 Task: Plot the phase portrait of a nonlinear differential equation with multiple equilibrium points.
Action: Mouse moved to (128, 30)
Screenshot: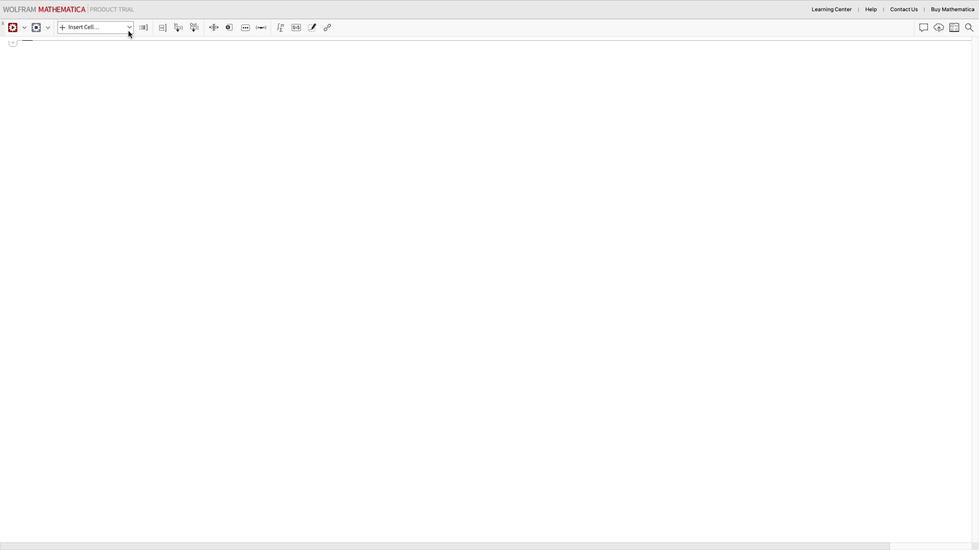 
Action: Mouse pressed left at (128, 30)
Screenshot: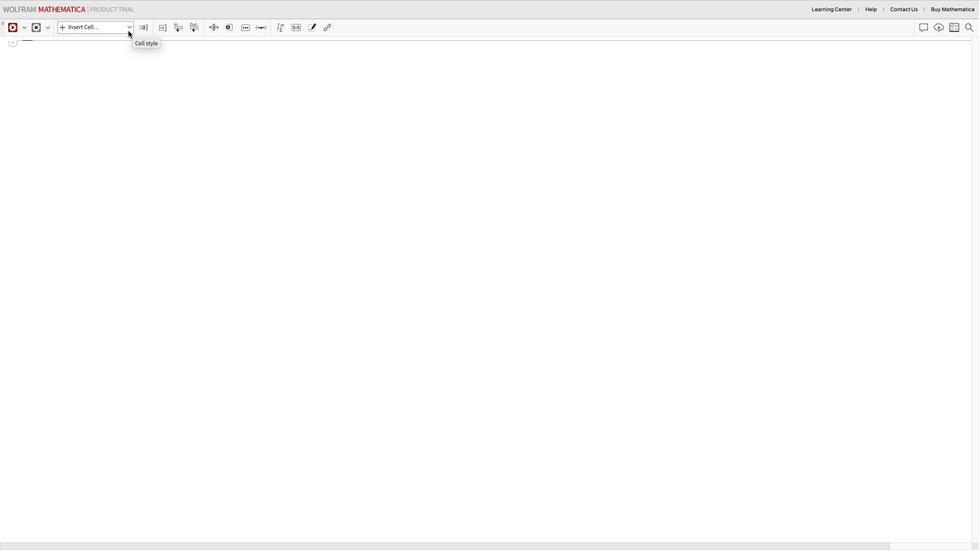 
Action: Mouse moved to (85, 46)
Screenshot: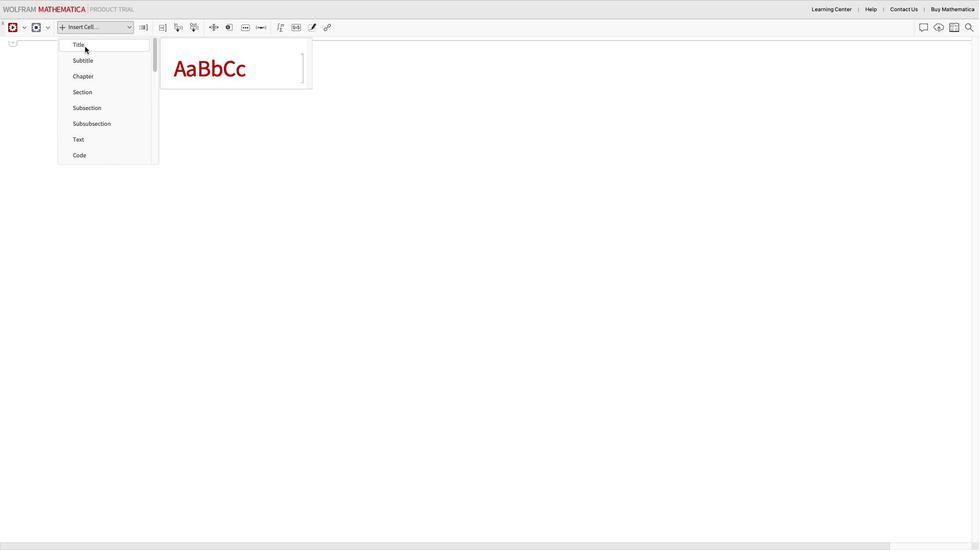 
Action: Mouse pressed left at (85, 46)
Screenshot: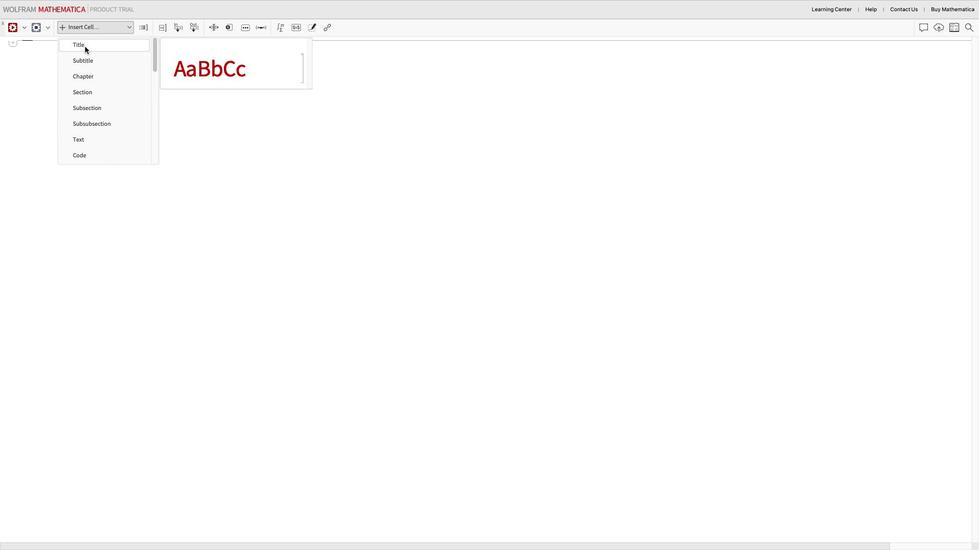 
Action: Mouse moved to (104, 79)
Screenshot: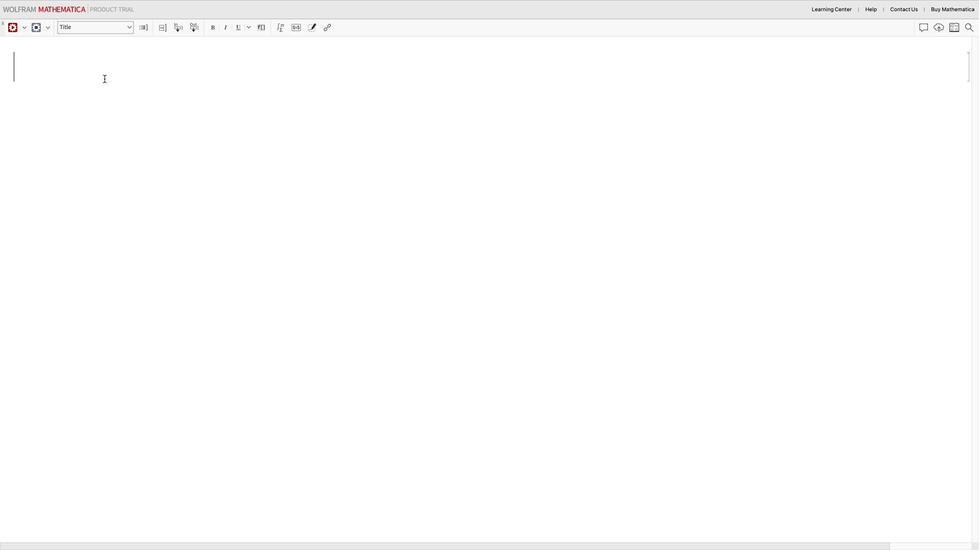 
Action: Mouse pressed left at (104, 79)
Screenshot: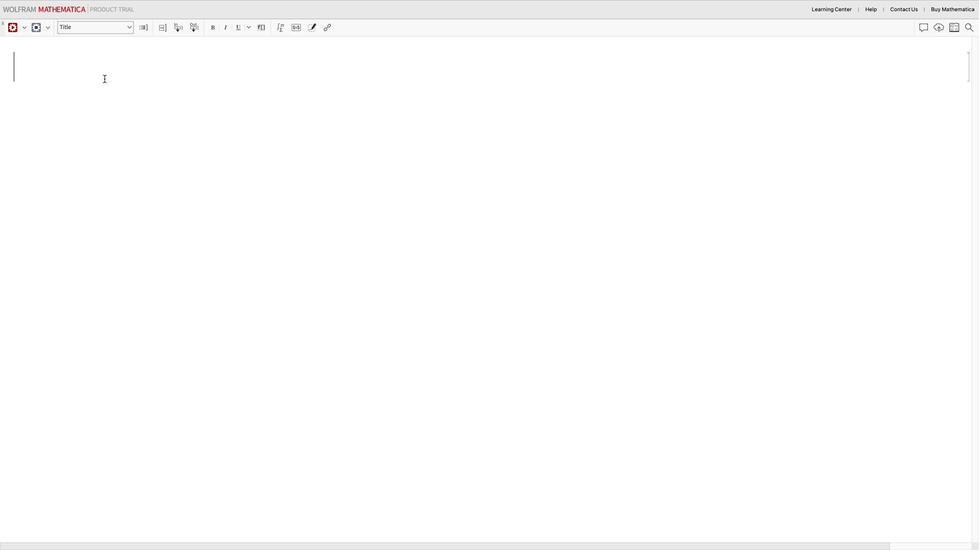 
Action: Mouse moved to (131, 29)
Screenshot: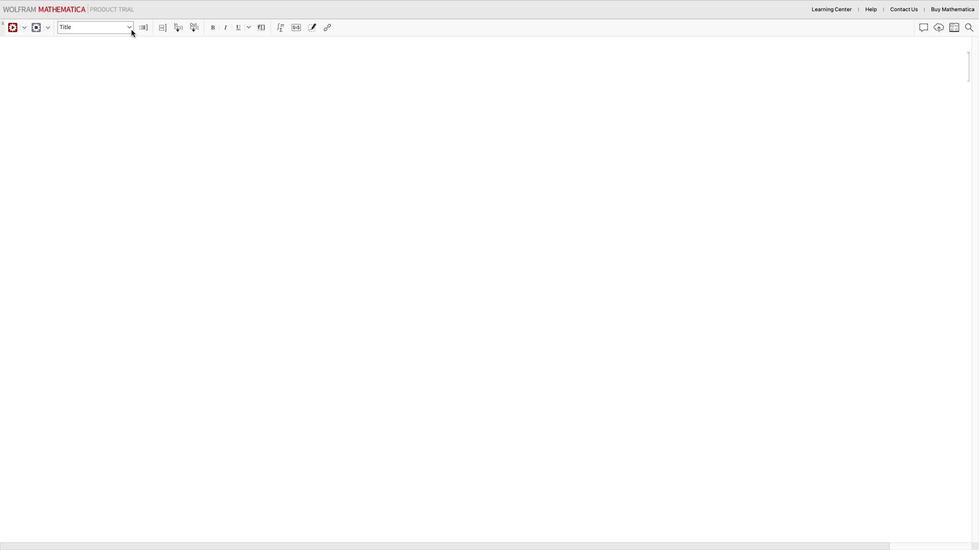 
Action: Mouse pressed left at (131, 29)
Screenshot: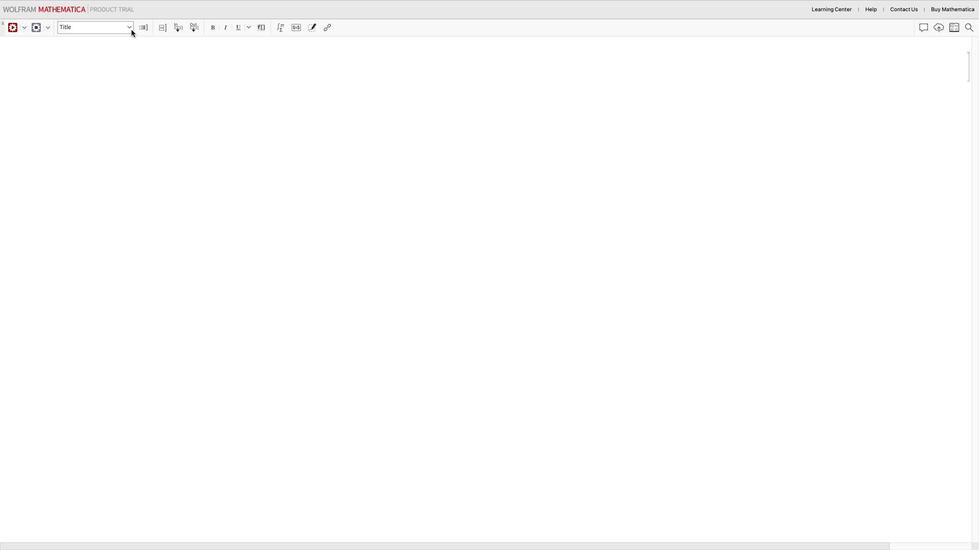
Action: Mouse moved to (83, 161)
Screenshot: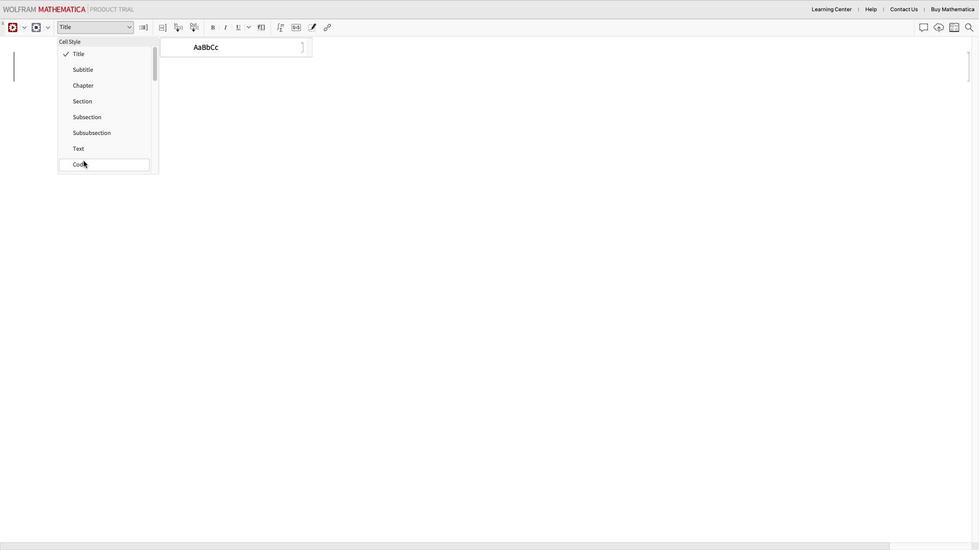 
Action: Mouse pressed left at (83, 161)
Screenshot: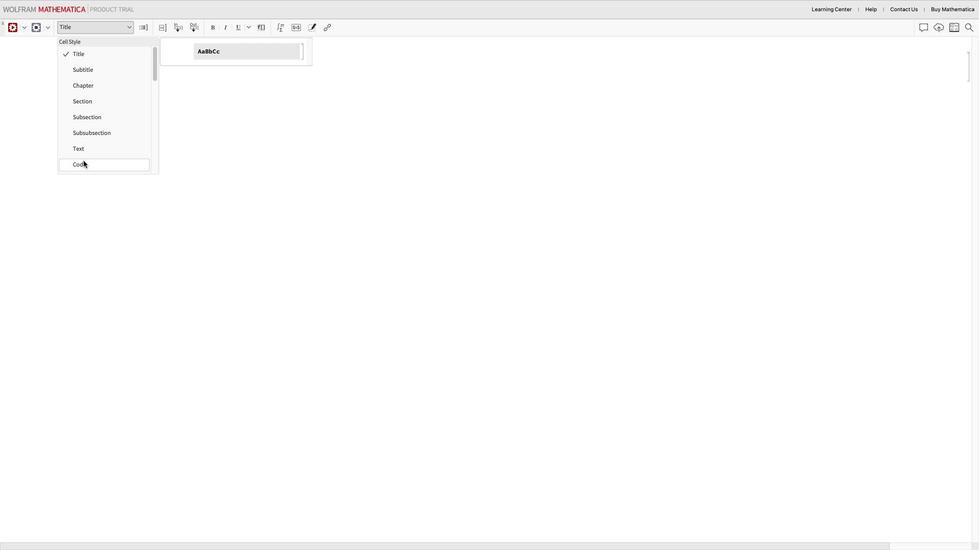 
Action: Mouse moved to (94, 49)
Screenshot: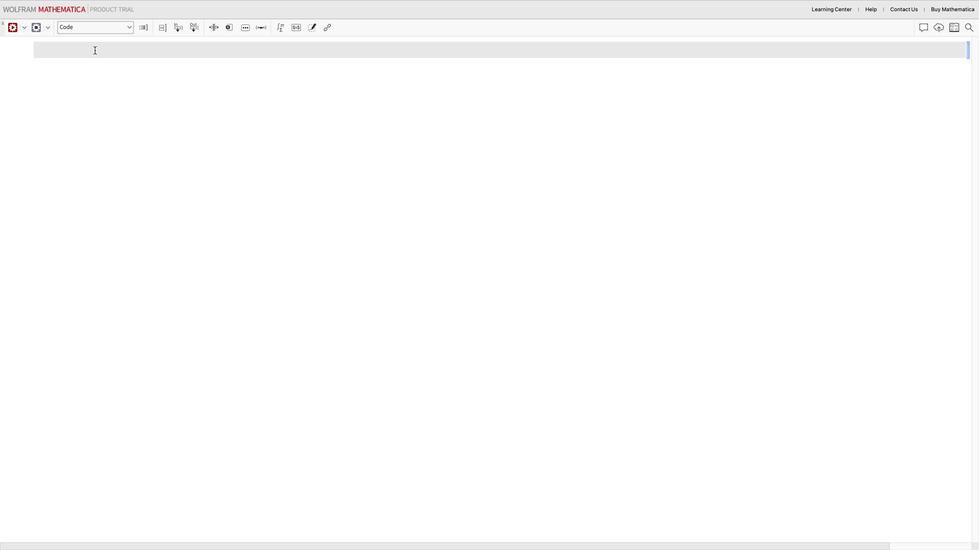 
Action: Mouse pressed left at (94, 49)
Screenshot: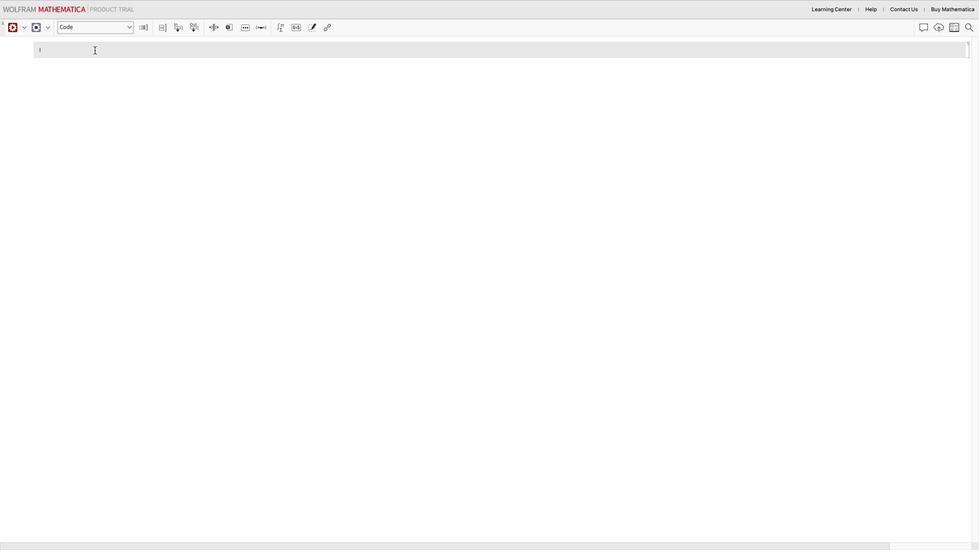 
Action: Mouse moved to (216, 240)
Screenshot: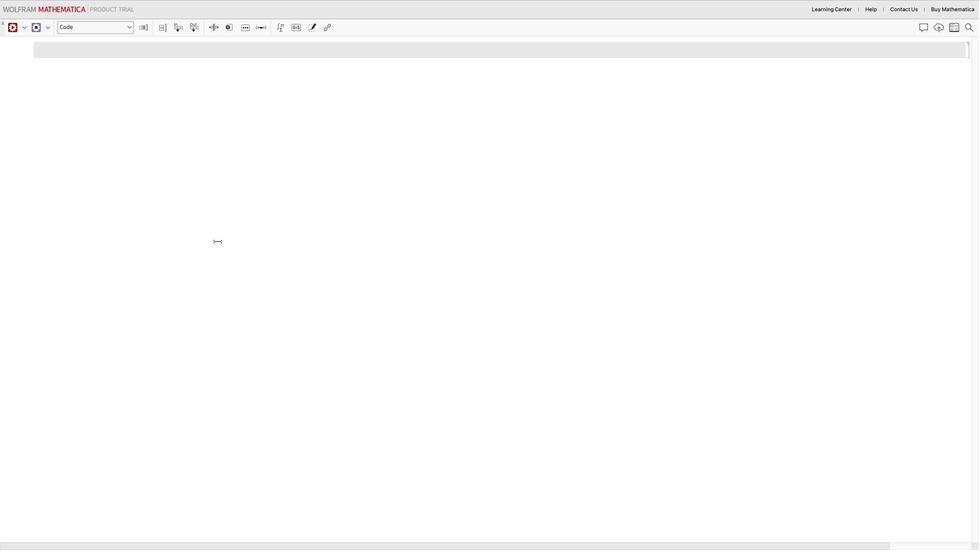 
Action: Key pressed 'f''[''x'Key.shift_r'_'',''y'Key.shift_r'_'Key.rightKey.spaceKey.shift_r':''='Key.space'x''-''y''-''x'Key.shift_r'^''3'Key.enter'g''[''x'Key.shift_r'_'',''y'Key.shift_r'_'Key.rightKey.spaceKey.shift_r':''='Key.space'x''+''y''-''y'Key.shift_r'^''3'Key.enterKey.enterKey.shift_r'S''t''r''e''a''m'Key.shift_r'P''l''o''t'Key.enter'['Key.shift_r'{''f''[''x'',''y'']'',''g''[''x'',''y'']'Key.leftKey.leftKey.rightKey.rightKey.right','Key.shift_r'{''x'',''-''2'',''2'Key.right','Key.shift_r'{''y'',''2'',''-''2'Key.right','Key.shift_r'S''t''r''e''a''m'Key.shift_r'P''o''i''n''t''s'Key.enterKey.shift_r'D'Key.shift_rKey.backspaceKey.shift_r'F''i''n''e'','Key.spaceKey.shift_r'S''t''r''e''a''m'Key.shift_r'S''t''y''l''e'Key.enterKey.shift_r'L''i''g''h''t'Key.shift_r'G''r''a''y'','Key.spaceKey.shift_r'E''p''i''l''o''g'Key.enterKey.shift_r'{'Key.shift_r'R''e''d'','Key.spaceKey.shift_r'P''o''i''n''t'Key.shift_r'S''i''z''e''[''0''.''0''2'']'','Key.spaceKey.shift_r'P''o''i''n''t'Key.enter'['Key.shift_r'{'Key.shift_r'{''0'',''0'Key.right','Key.shift_r'{''1'',''1'Key.shift_r'}'','Key.shift_r'{''-''1'',''1'Key.rightKey.rightKey.rightKey.right'.'Key.backspace','Key.enterKey.shift_r'F''r''a''m''e'Key.shift_r'L''a''b''e''l'Key.enterKey.shift_r'{'Key.shift_r'"''x'Key.shift_r'"'','Key.shift_r'"''y'Key.shift_r'"'Key.right','Key.spaceKey.shift_r'P''l''o''t'Key.shift_r'L''a''b''e''l'Key.enterKey.shift_r'"'Key.shift_r'P''h''a''s''e'Key.spaceKey.shift_r'P''o''t''r''a''i''t'Key.space'w''i''t''h'Key.leftKey.leftKey.leftKey.leftKey.leftKey.leftKey.leftKey.leftKey.leftKey.left'r'Key.rightKey.rightKey.rightKey.rightKey.rightKey.rightKey.rightKey.rightKey.rightKey.rightKey.spaceKey.shift_r'E''q''u''i''l''i''b''r''i''u''m'Key.spaceKey.shift_r'P''o''i''n''t''s'Key.rightKey.rightKey.spaceKey.leftKey.leftKey.leftKey.leftKey.leftKey.leftKey.rightKey.rightKey.rightKey.rightKey.rightKey.shift_rKey.enter
Screenshot: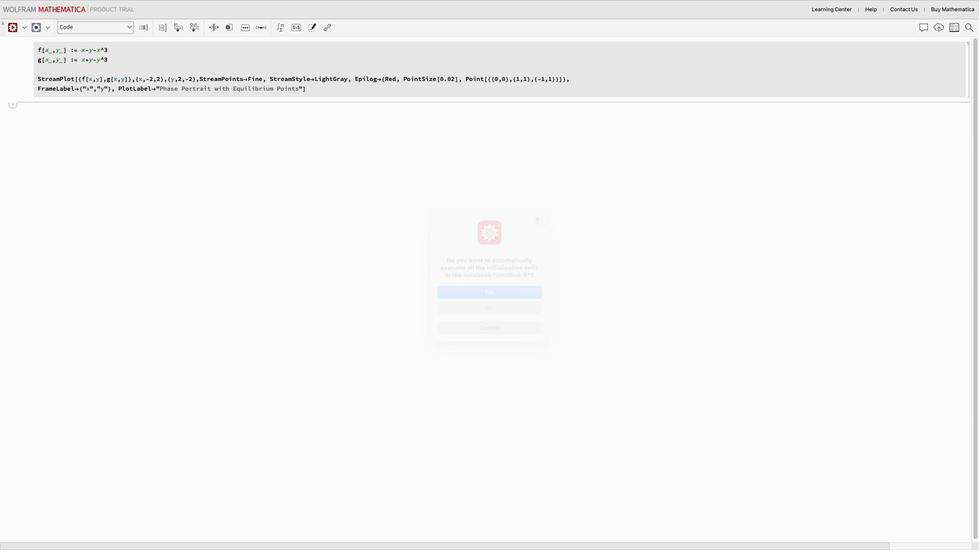 
Action: Mouse moved to (480, 298)
Screenshot: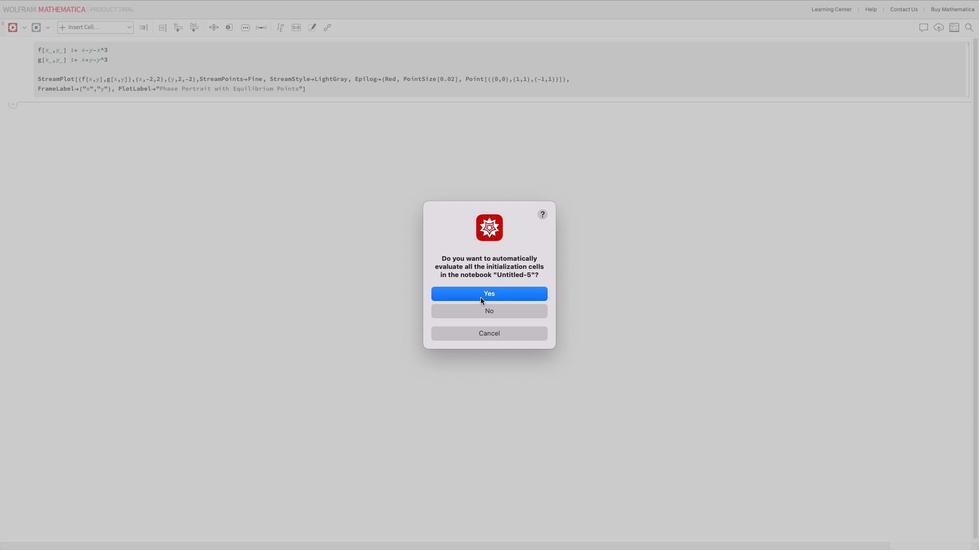 
Action: Mouse pressed left at (480, 298)
Screenshot: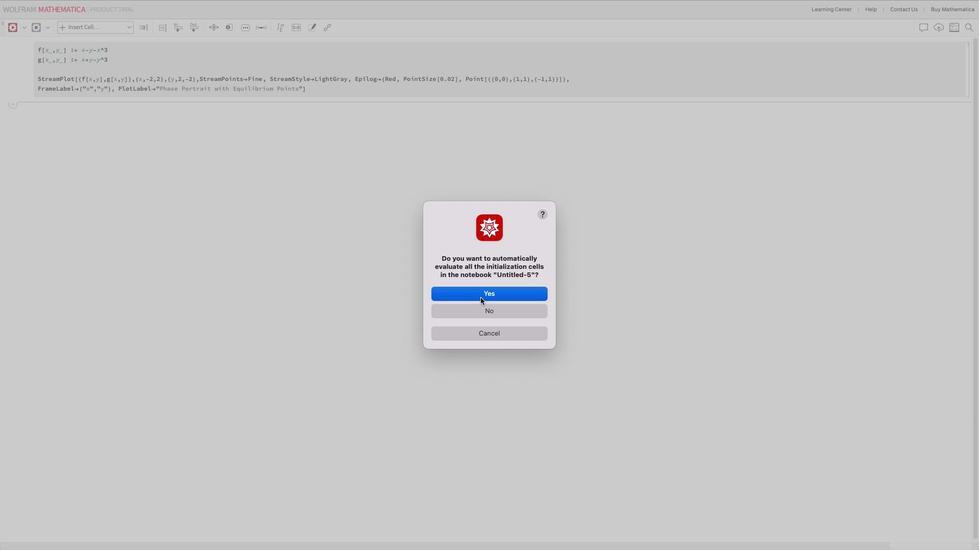 
Action: Mouse moved to (199, 262)
Screenshot: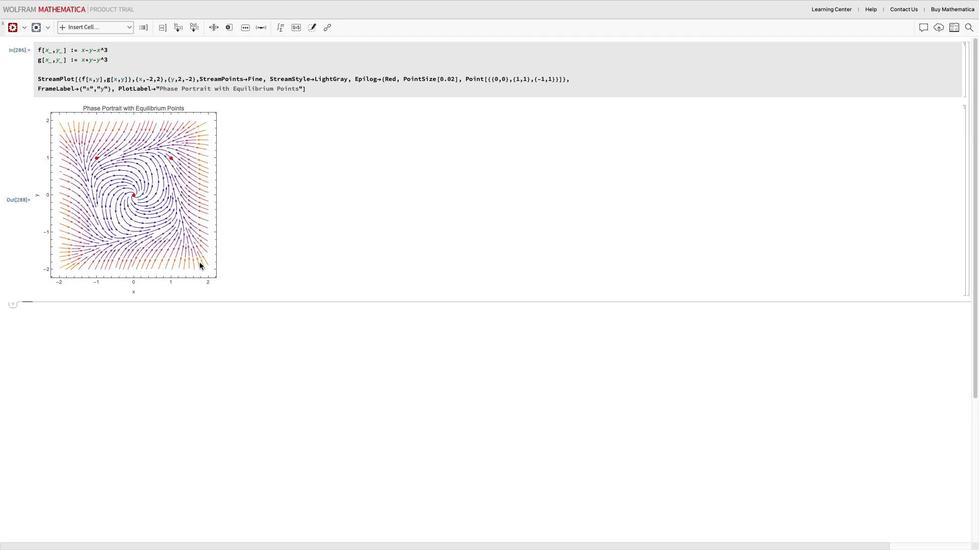 
Action: Mouse pressed left at (199, 262)
Screenshot: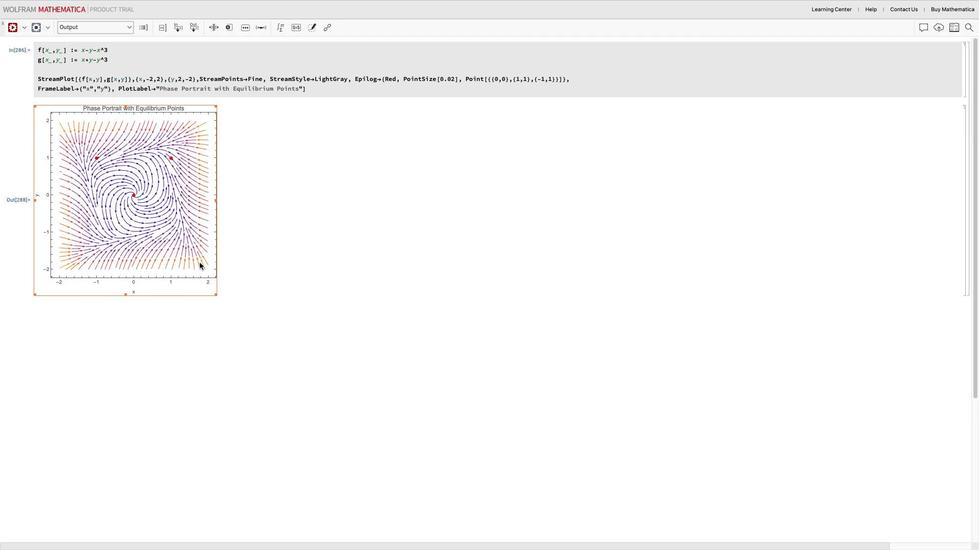 
Action: Mouse moved to (215, 295)
Screenshot: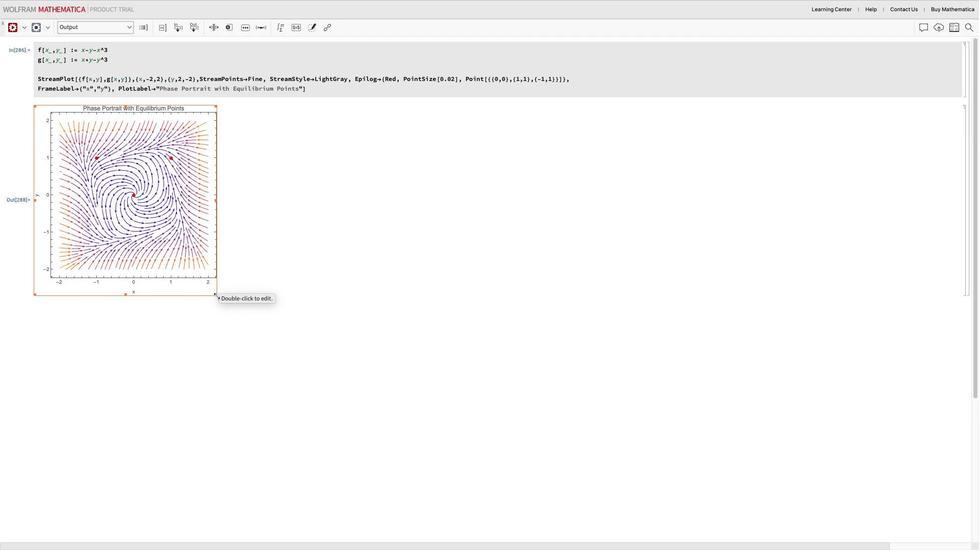 
Action: Mouse pressed left at (215, 295)
Screenshot: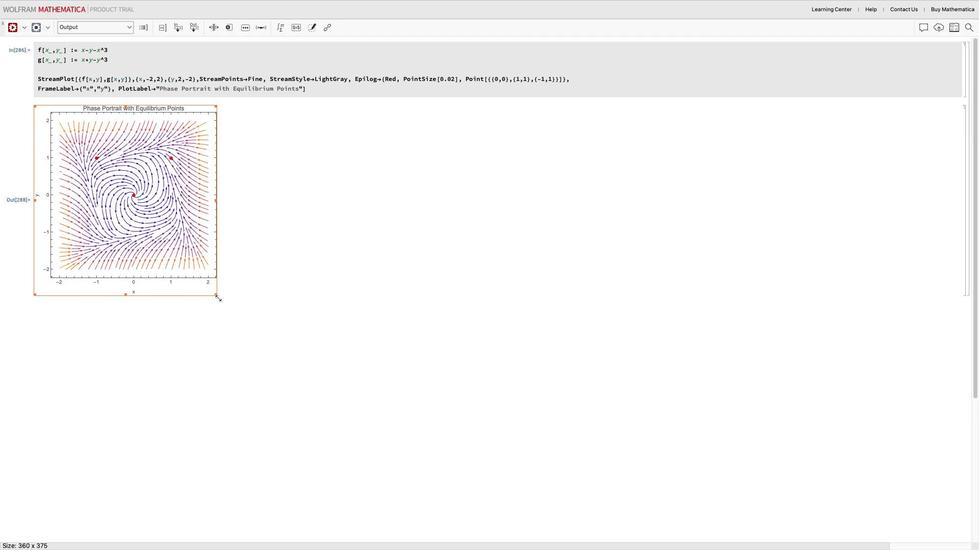 
Action: Mouse moved to (226, 387)
Screenshot: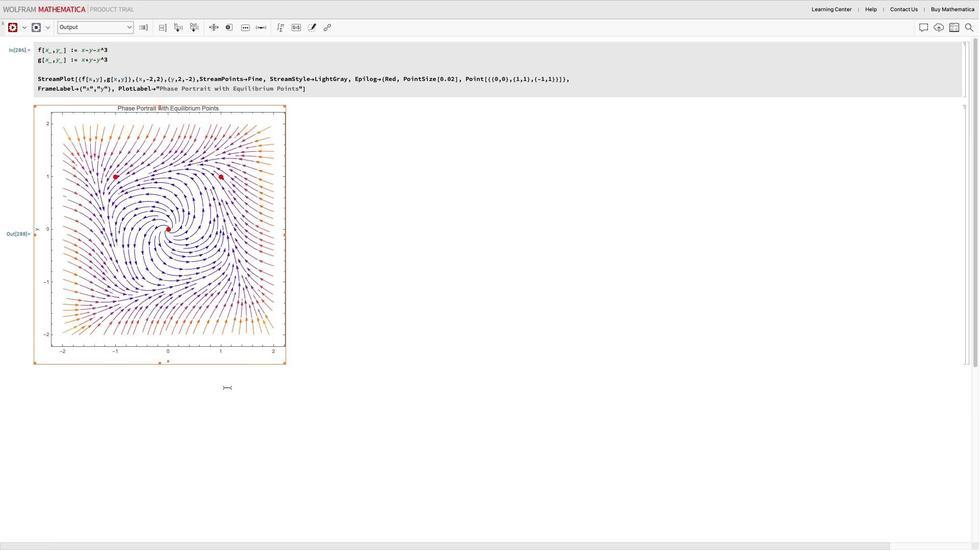 
Action: Mouse pressed left at (226, 387)
Screenshot: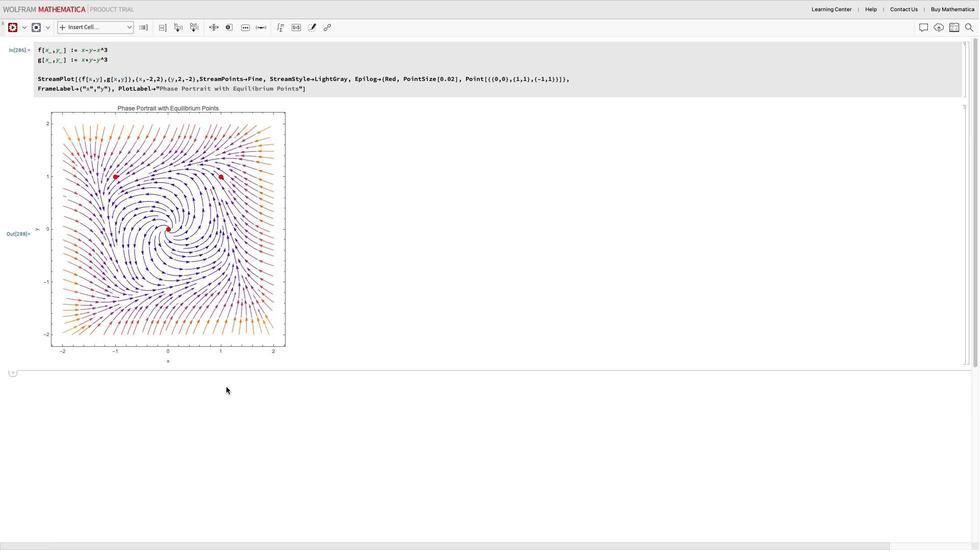 
Action: Mouse moved to (225, 387)
Screenshot: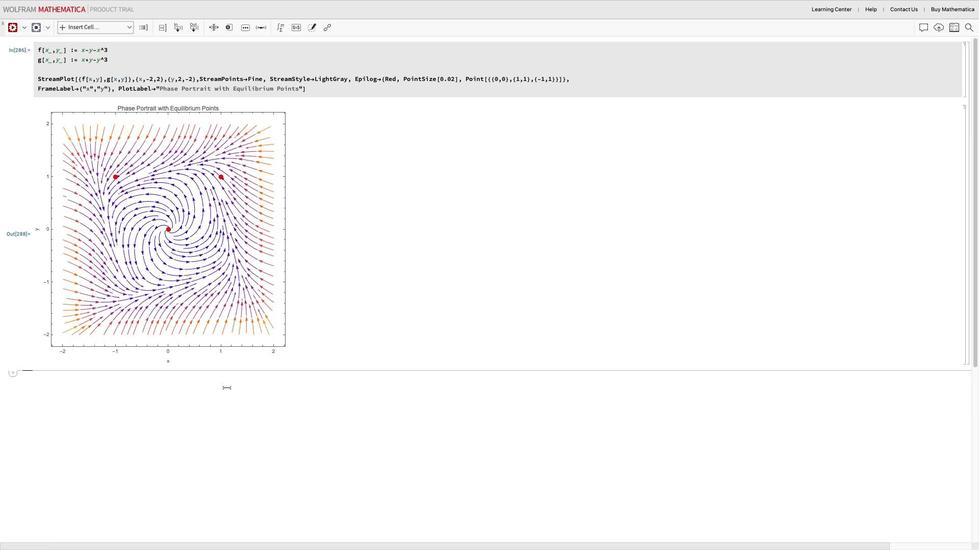 
